 Task: Add the task  Create a new online platform for online music streaming to the section Debug Dwell in the project ApexTech and add a Due Date to the respective task as 2023/07/07
Action: Mouse moved to (94, 316)
Screenshot: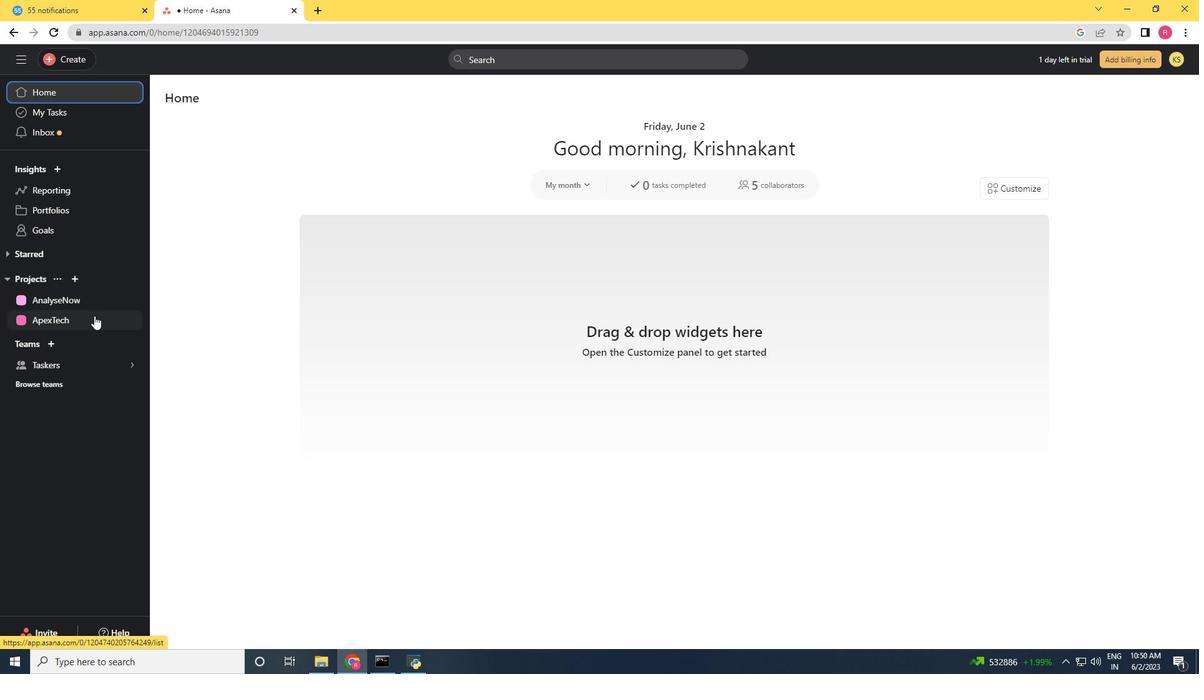 
Action: Mouse pressed left at (94, 316)
Screenshot: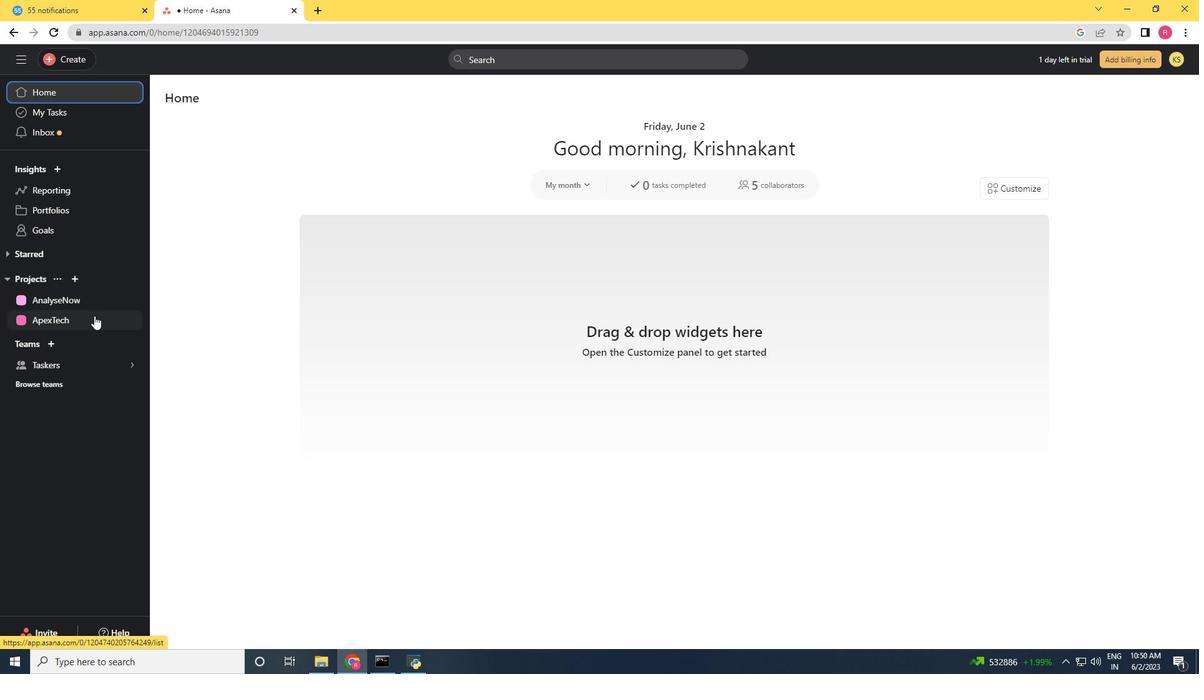 
Action: Mouse moved to (742, 279)
Screenshot: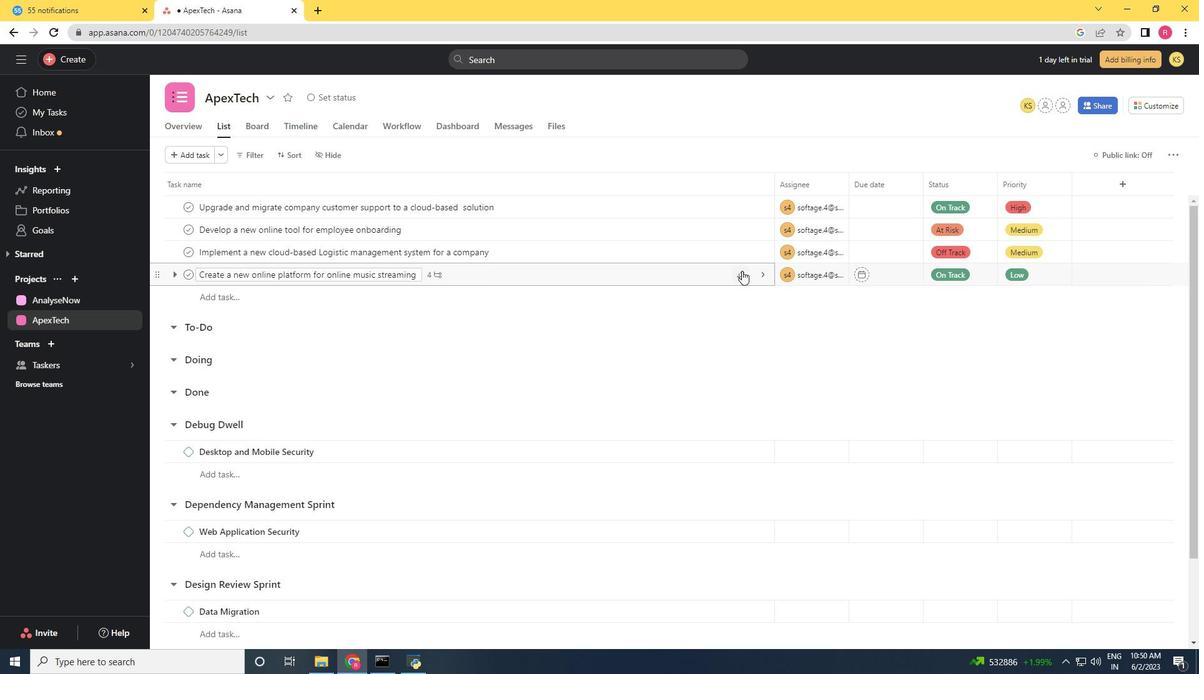 
Action: Mouse pressed left at (742, 279)
Screenshot: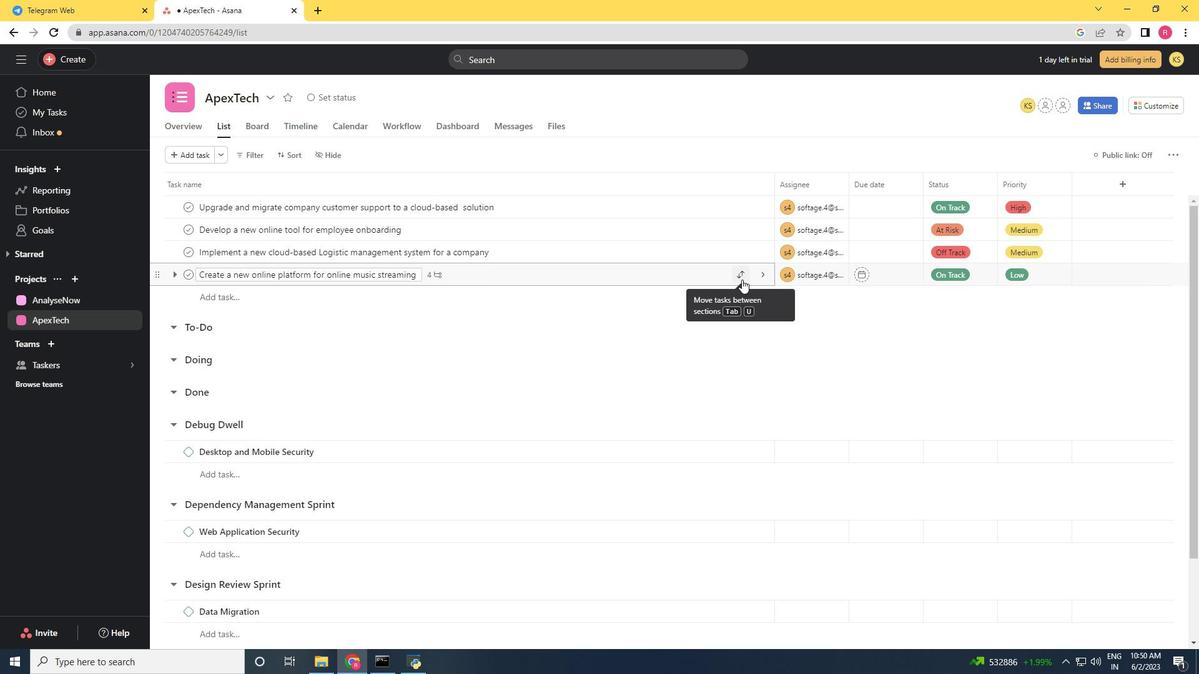 
Action: Mouse moved to (673, 418)
Screenshot: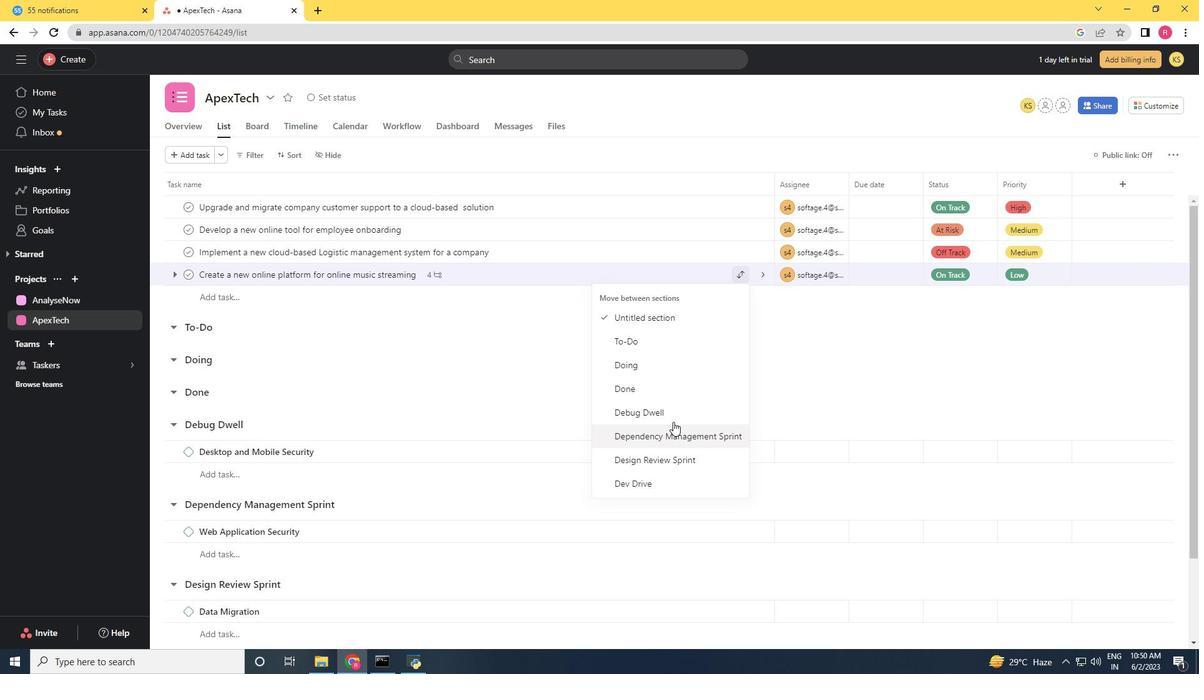 
Action: Mouse pressed left at (673, 418)
Screenshot: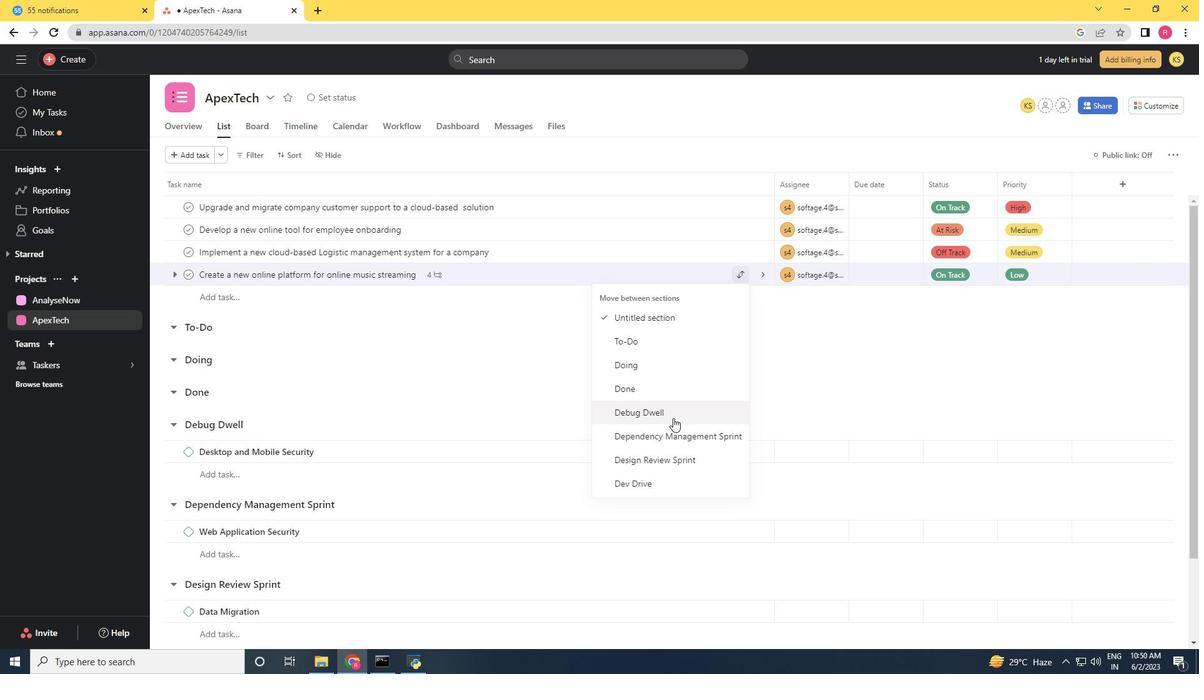 
Action: Mouse moved to (676, 431)
Screenshot: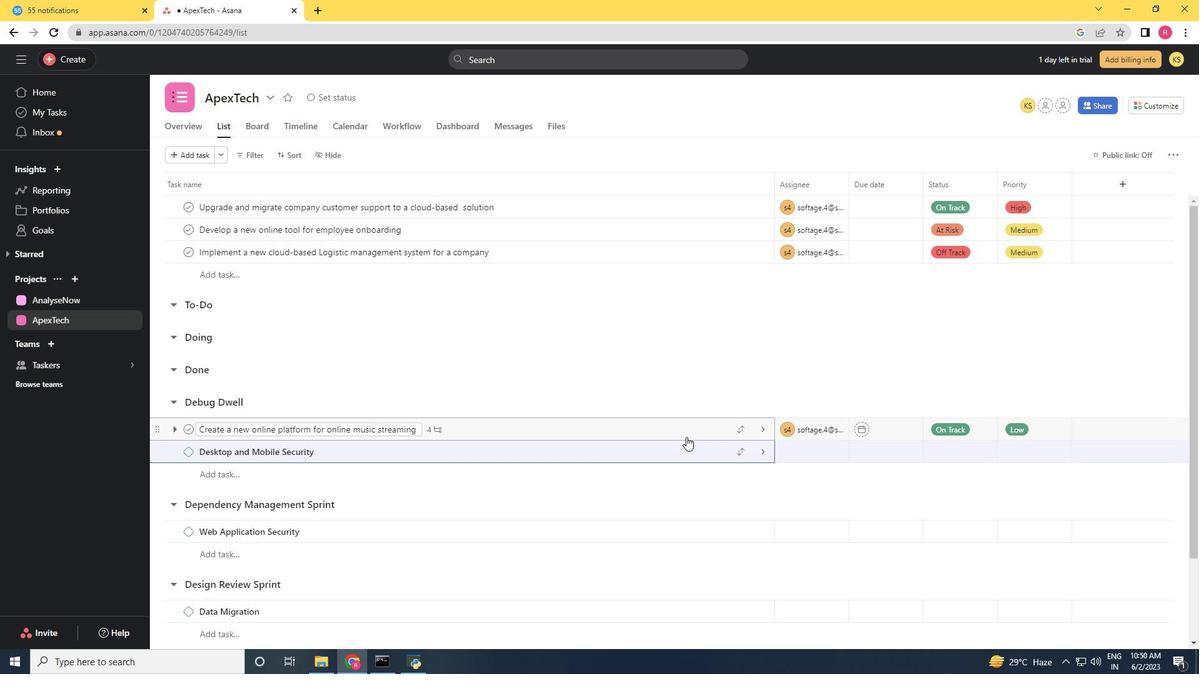 
Action: Mouse pressed left at (676, 431)
Screenshot: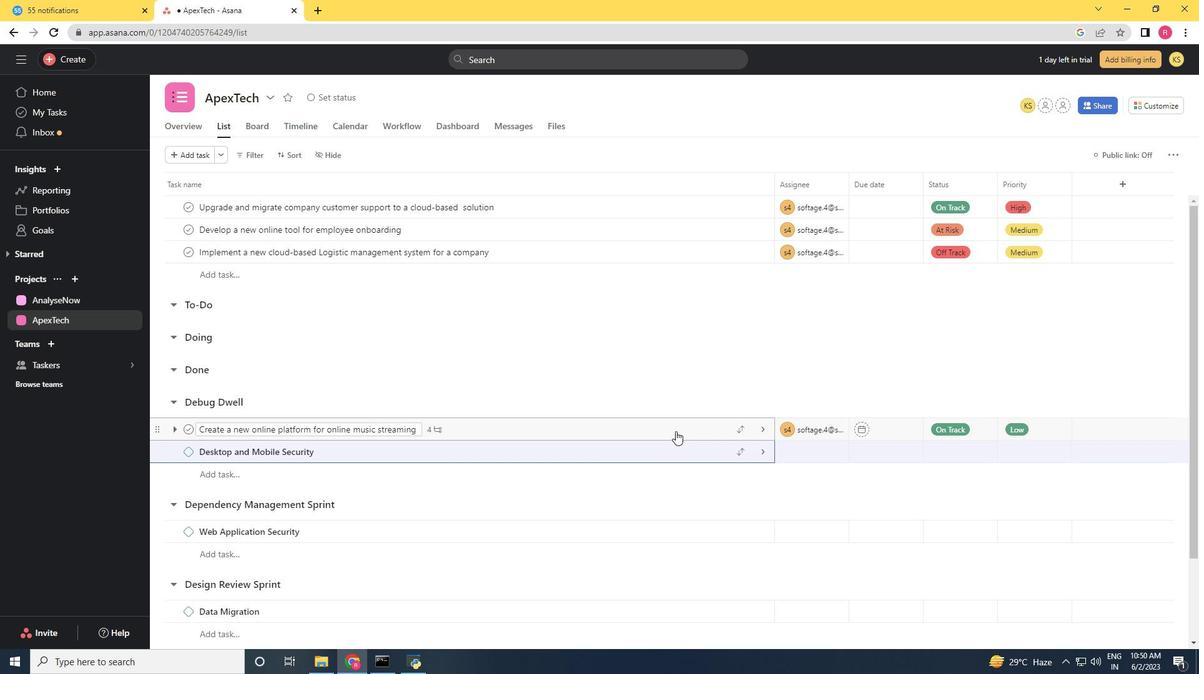 
Action: Mouse moved to (929, 249)
Screenshot: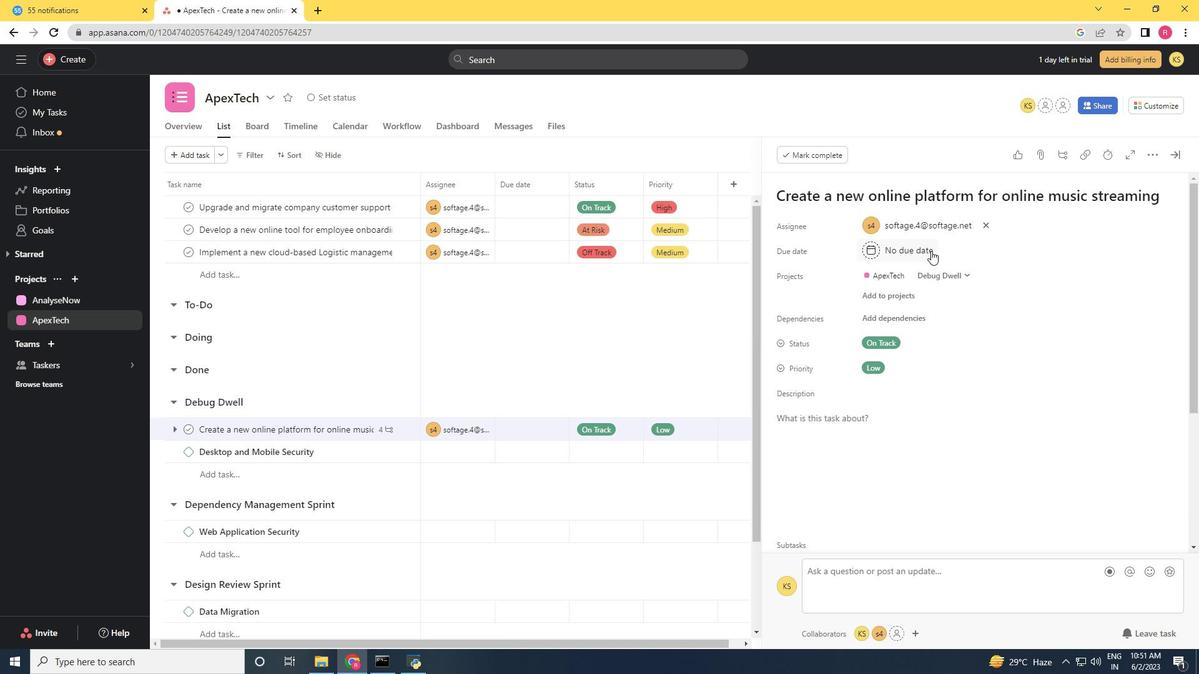 
Action: Mouse pressed left at (929, 249)
Screenshot: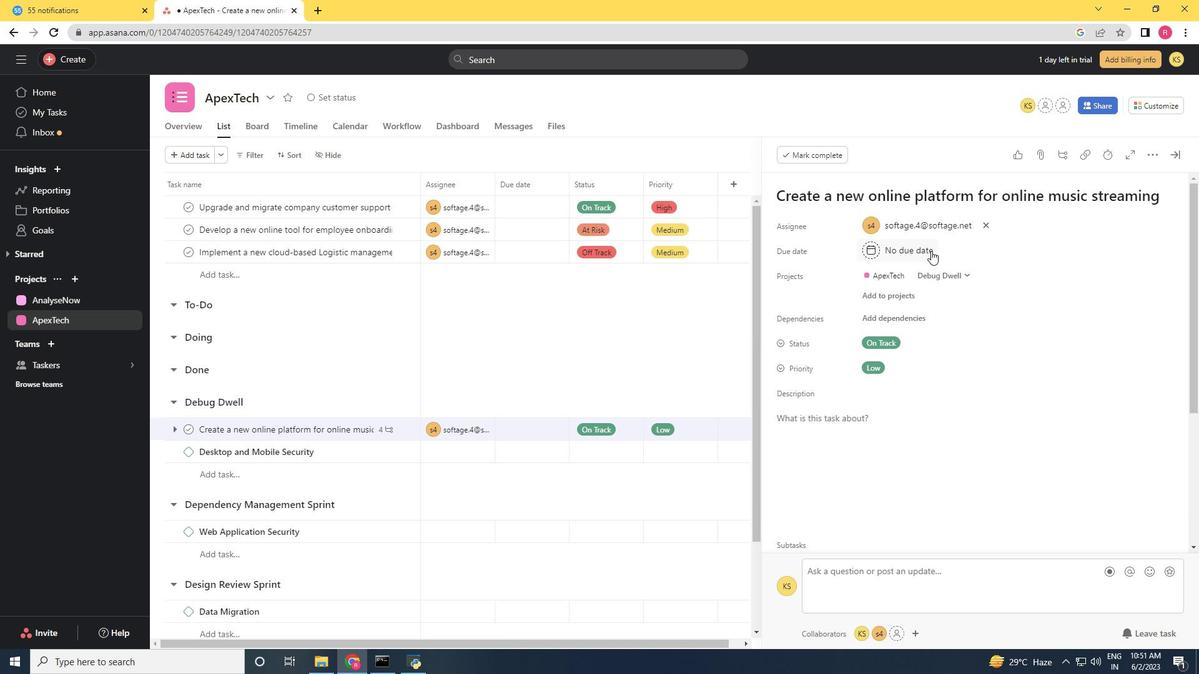 
Action: Mouse moved to (1007, 315)
Screenshot: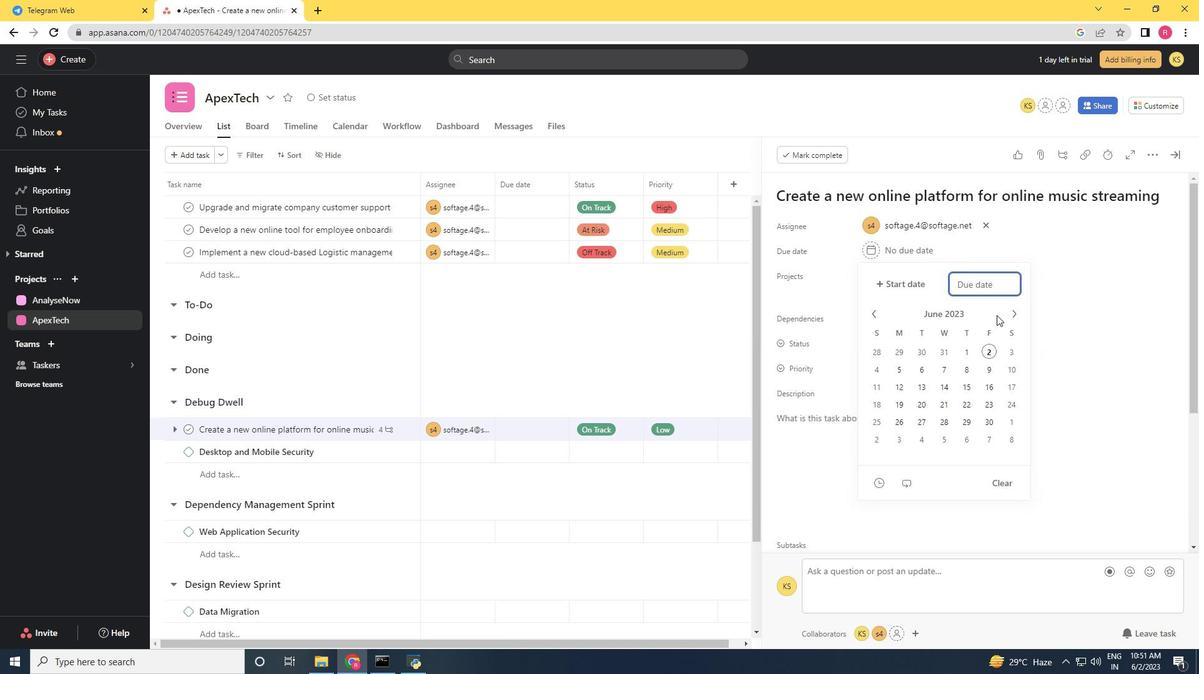 
Action: Mouse pressed left at (1007, 315)
Screenshot: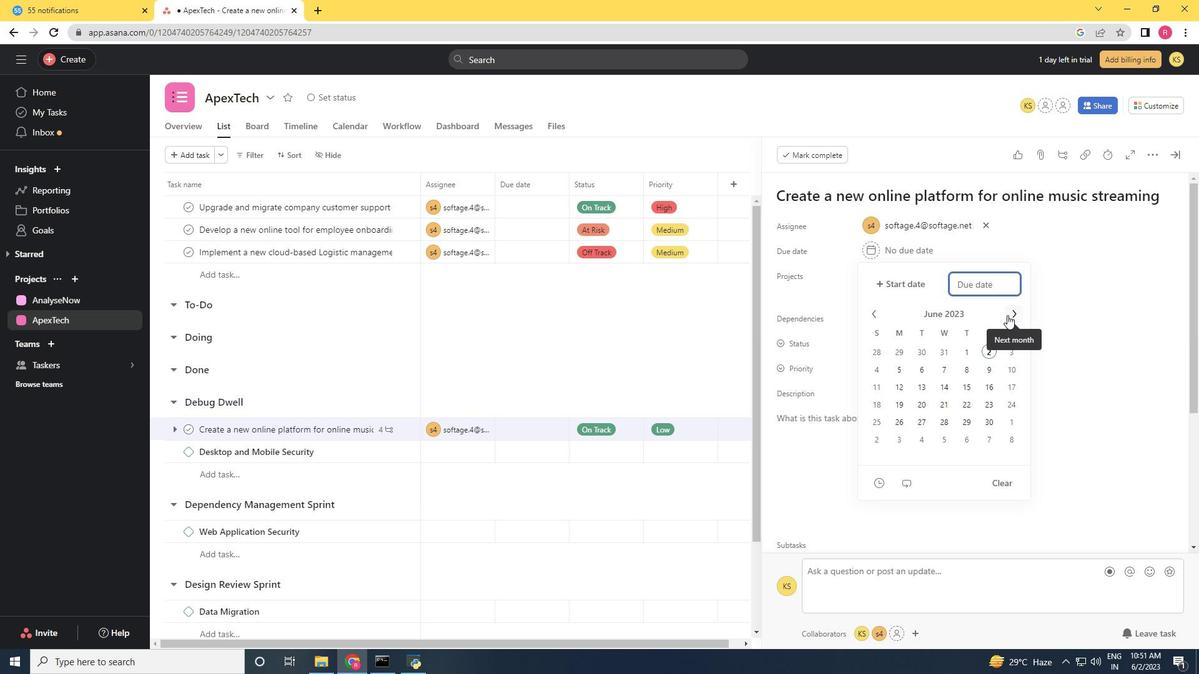 
Action: Mouse moved to (981, 364)
Screenshot: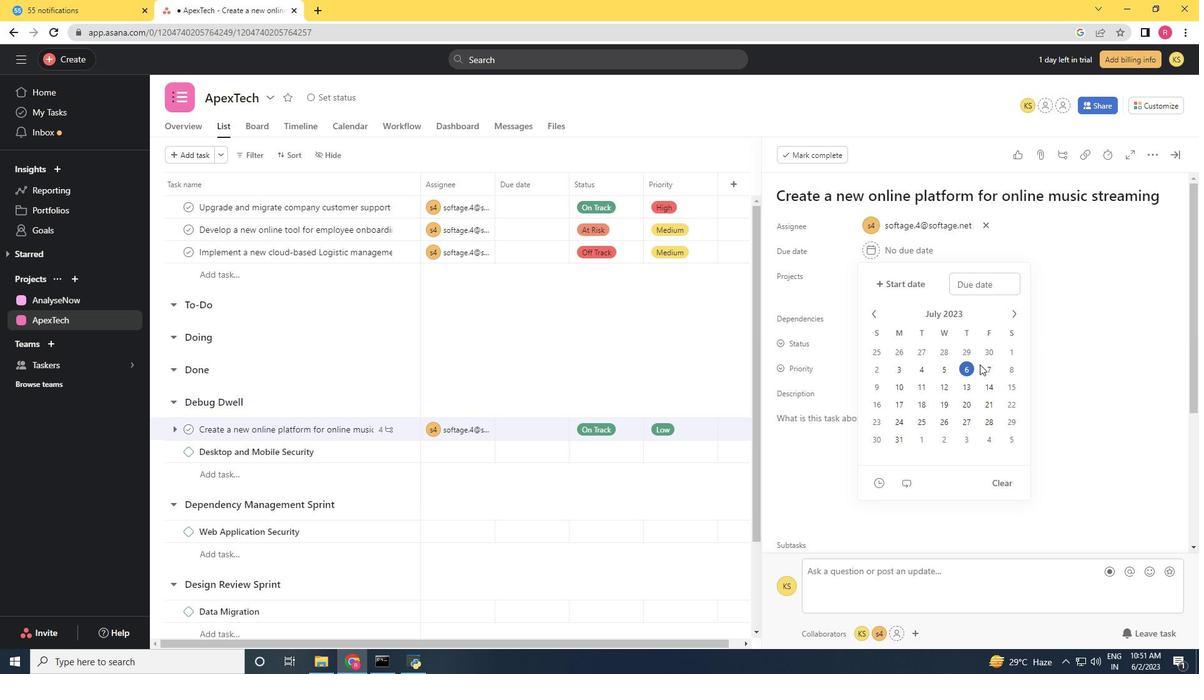 
Action: Mouse pressed left at (981, 364)
Screenshot: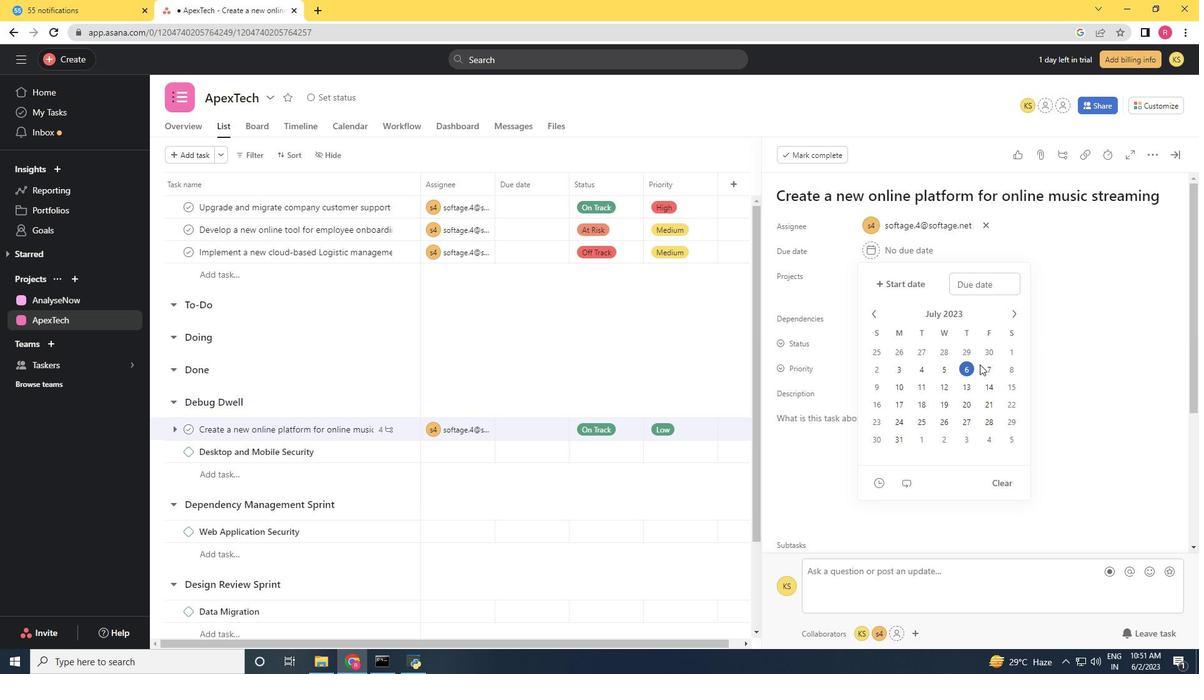 
Action: Mouse moved to (1092, 311)
Screenshot: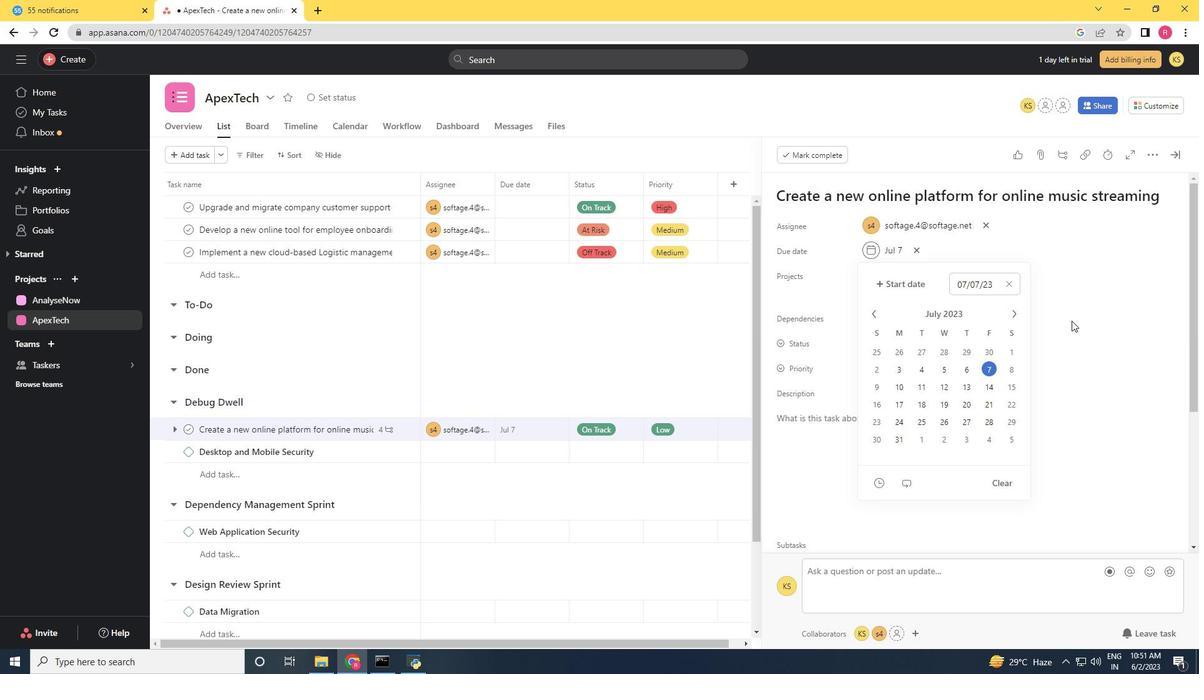 
Action: Mouse pressed left at (1092, 311)
Screenshot: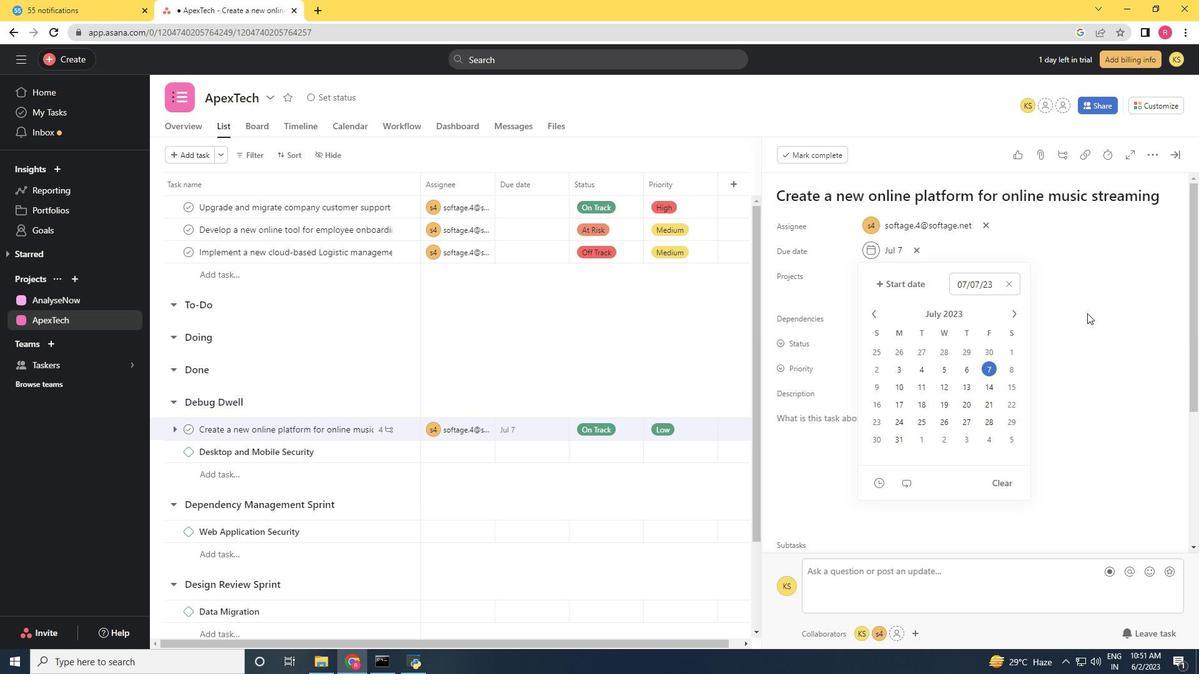 
Action: Mouse moved to (927, 283)
Screenshot: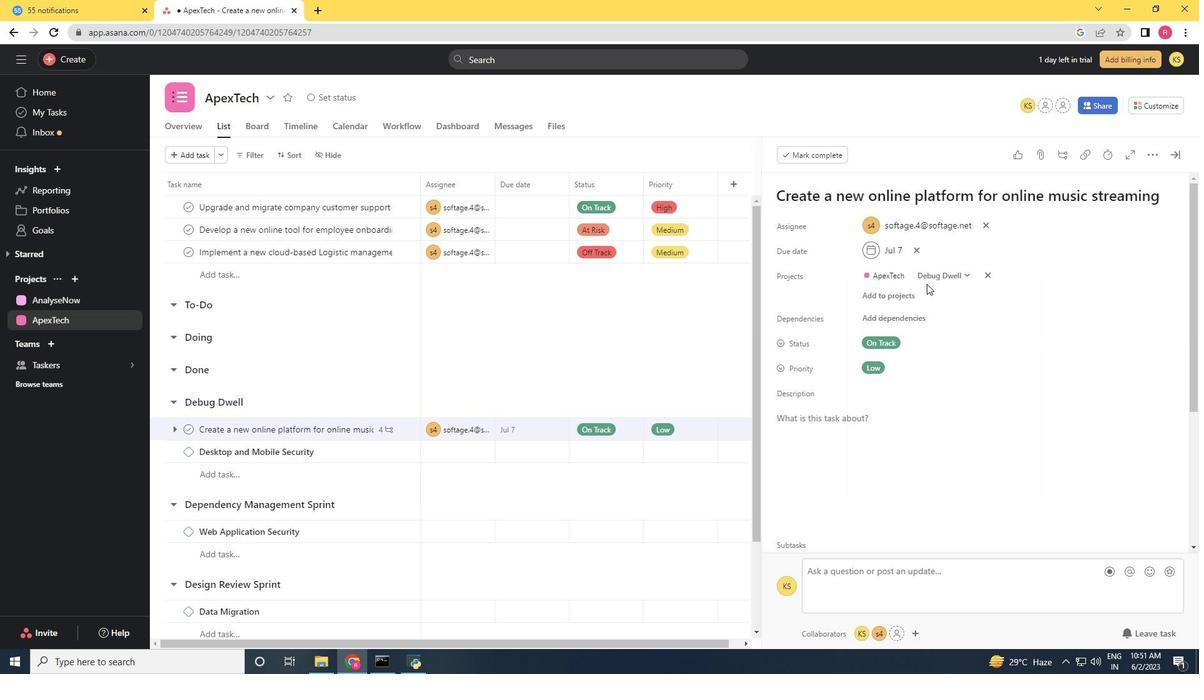 
